 Task: Add the task  Implement a chatbot for customer support to the section Code Crusade in the project TricklePlan and add a Due Date to the respective task as 2023/09/13.
Action: Mouse moved to (795, 420)
Screenshot: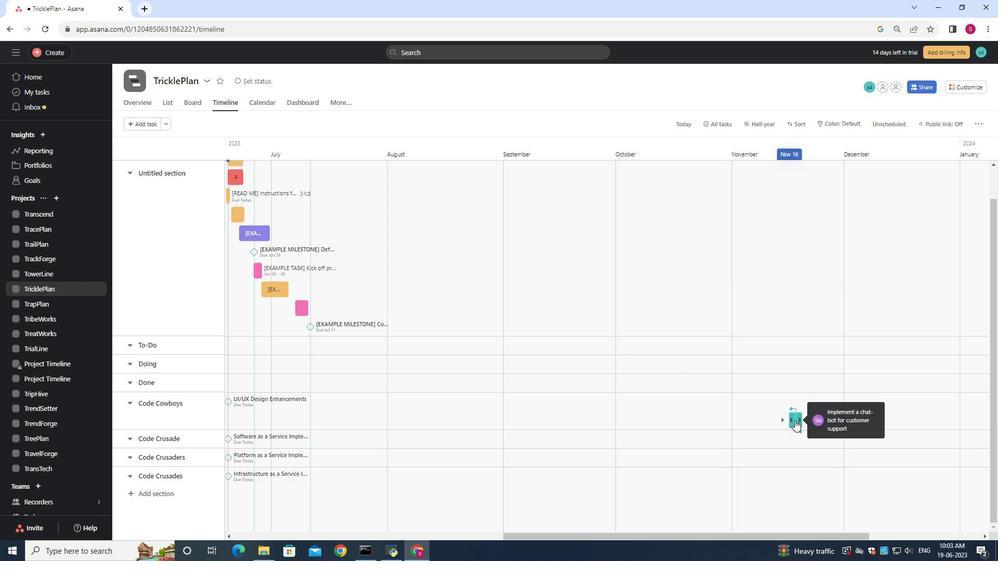 
Action: Mouse pressed left at (795, 420)
Screenshot: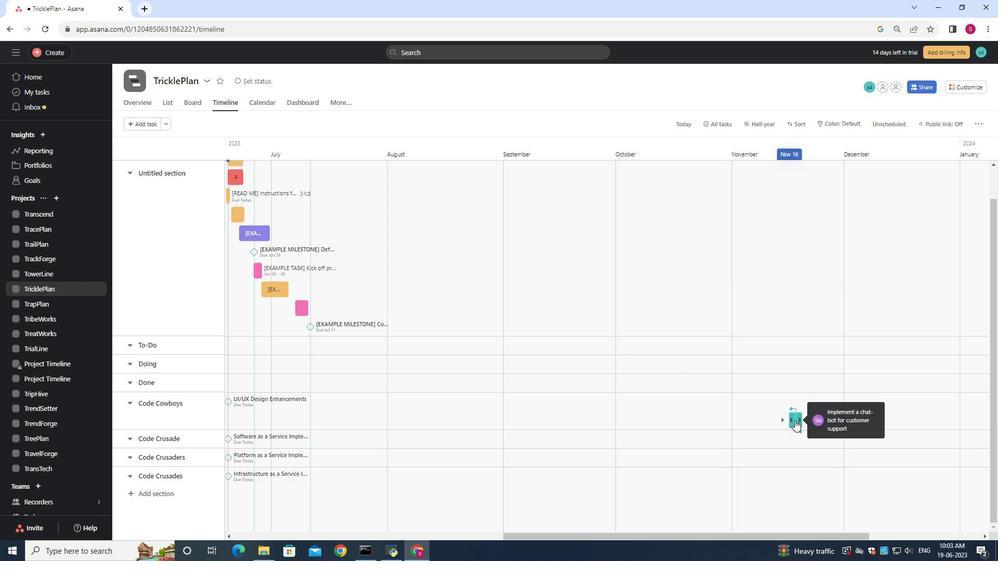 
Action: Mouse moved to (761, 437)
Screenshot: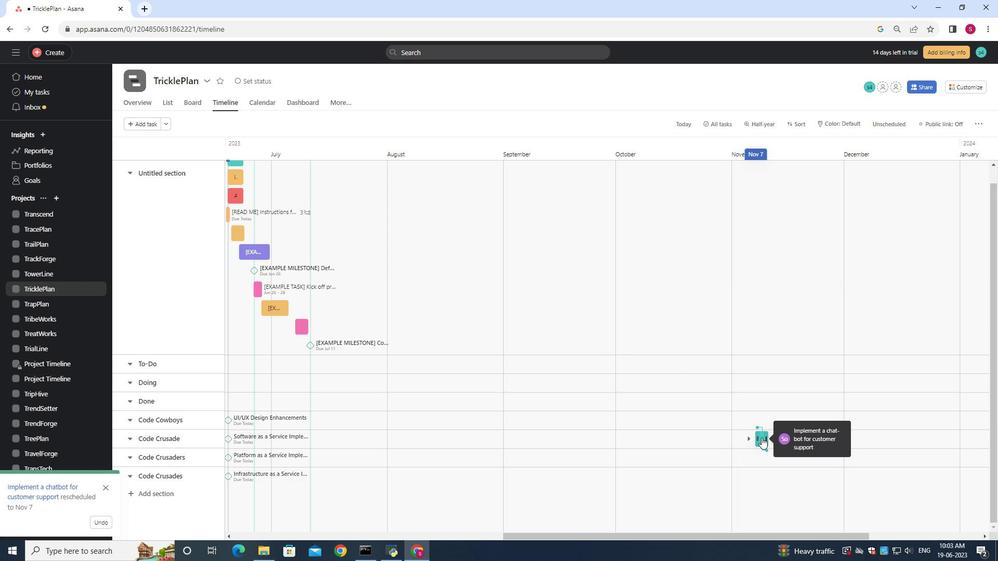 
Action: Mouse pressed left at (761, 437)
Screenshot: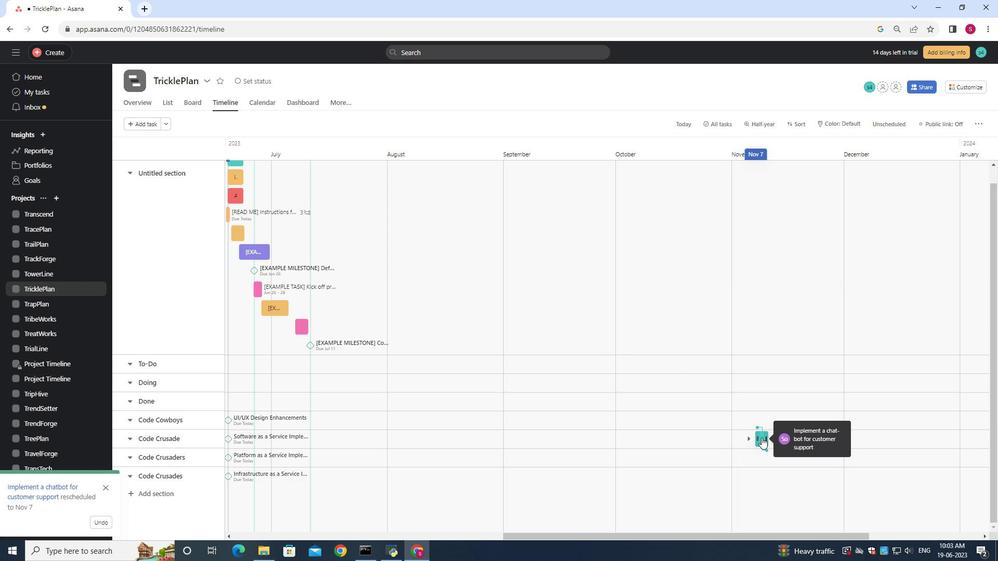 
Action: Mouse moved to (791, 194)
Screenshot: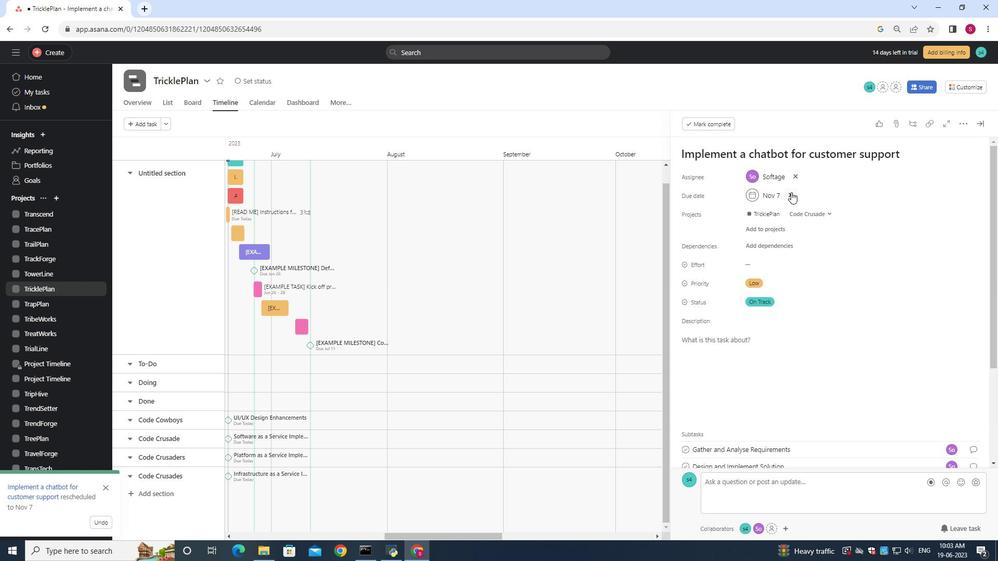 
Action: Mouse pressed left at (791, 194)
Screenshot: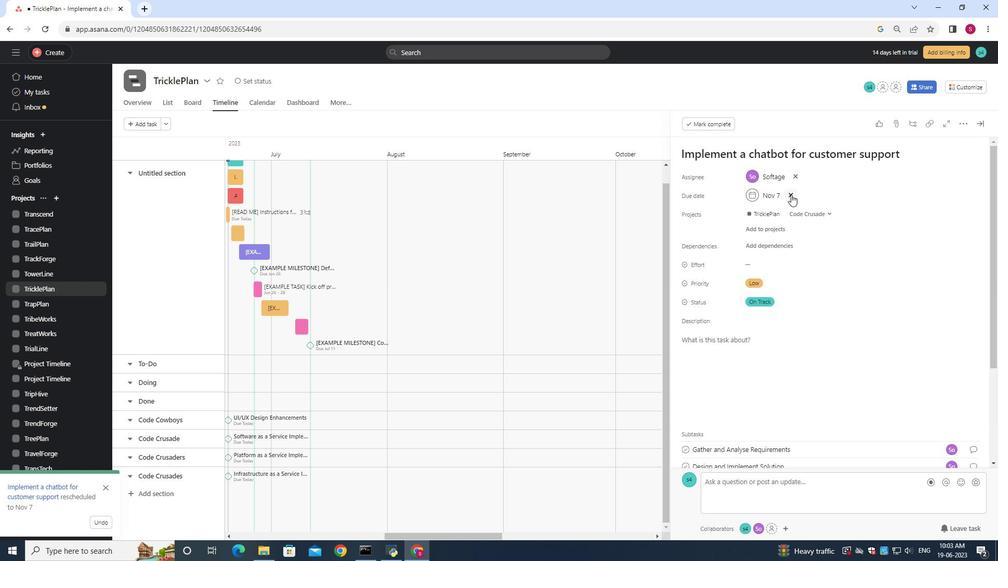 
Action: Mouse moved to (775, 194)
Screenshot: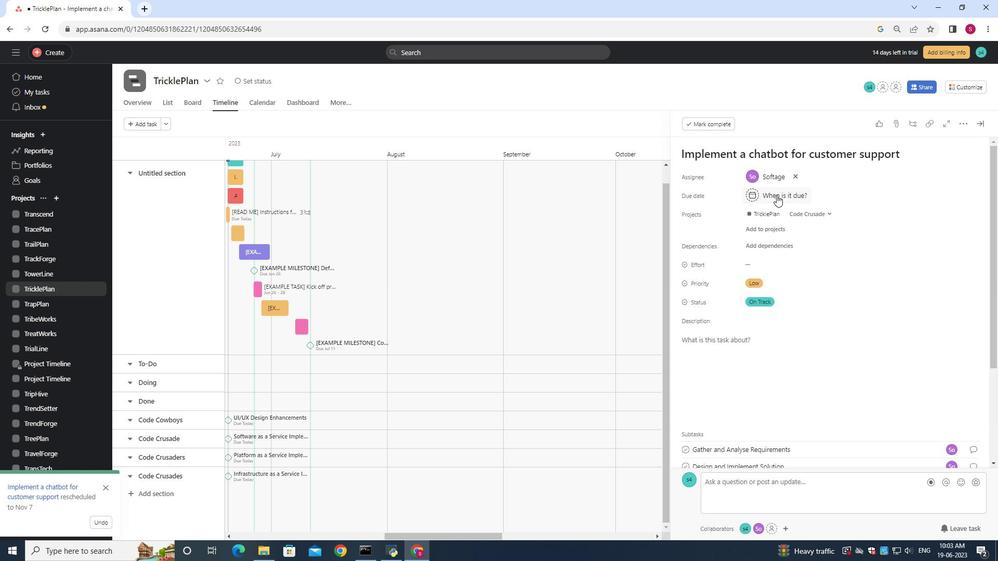 
Action: Mouse pressed left at (775, 194)
Screenshot: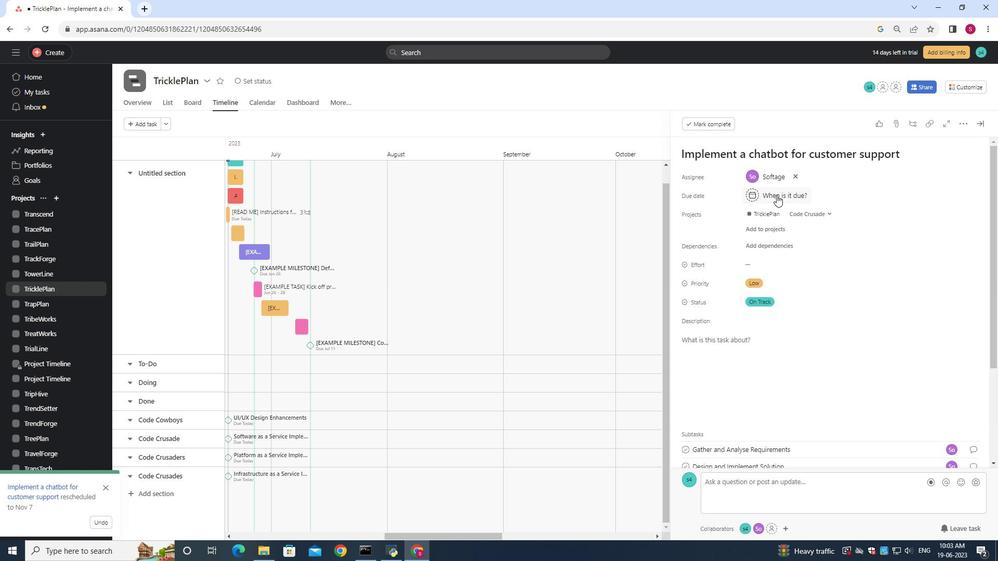 
Action: Mouse moved to (772, 191)
Screenshot: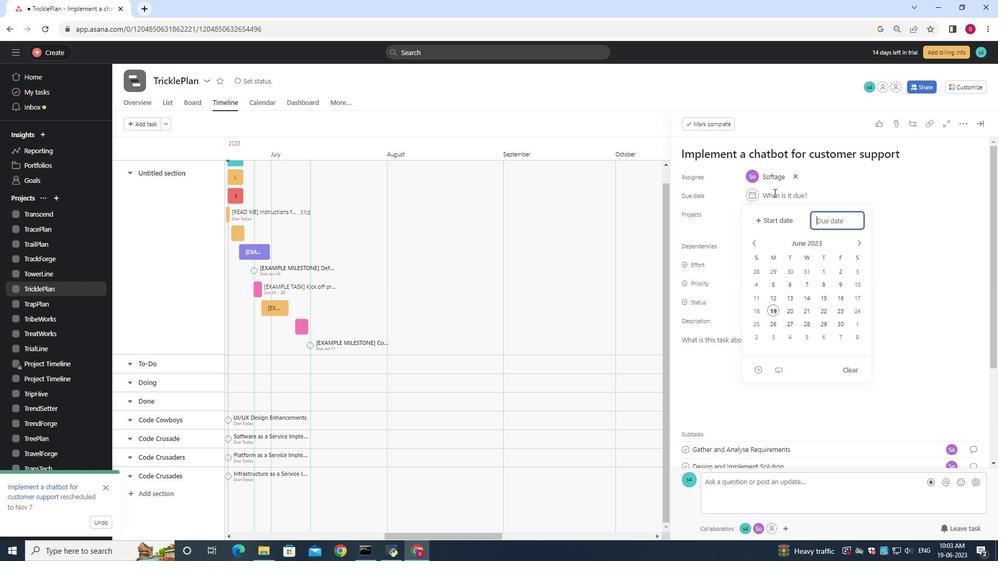 
Action: Key pressed 2023/09/13<Key.enter>
Screenshot: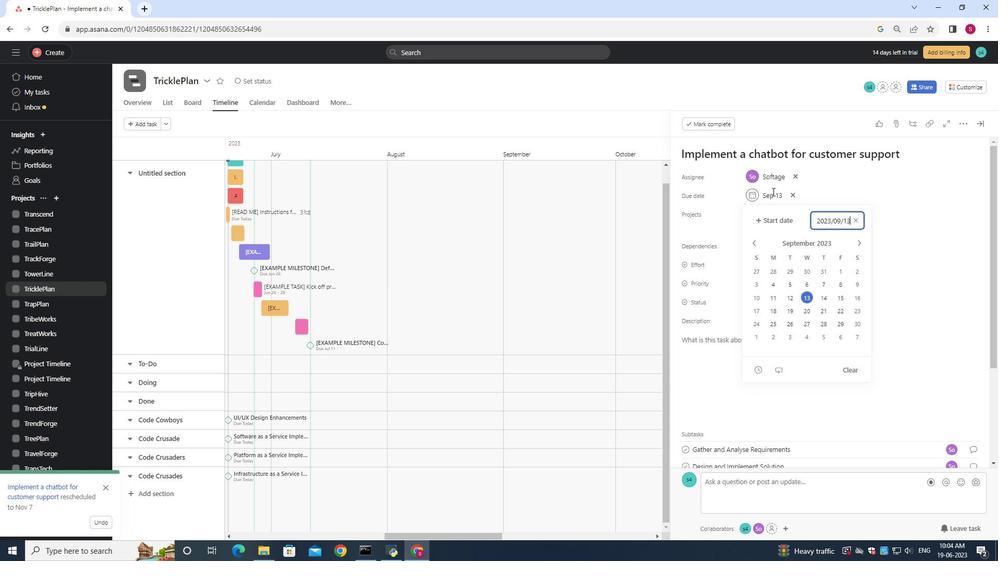 
